 Task: Add Attachment from Google Drive to Card Card0000000123 in Board Board0000000031 in Workspace WS0000000011 in Trello. Add Cover Orange to Card Card0000000123 in Board Board0000000031 in Workspace WS0000000011 in Trello. Add "Add Label …" with "Title" Title0000000123 to Button Button0000000123 to Card Card0000000123 in Board Board0000000031 in Workspace WS0000000011 in Trello. Add Description DS0000000123 to Card Card0000000123 in Board Board0000000031 in Workspace WS0000000011 in Trello. Add Comment CM0000000123 to Card Card0000000123 in Board Board0000000031 in Workspace WS0000000011 in Trello
Action: Mouse moved to (282, 423)
Screenshot: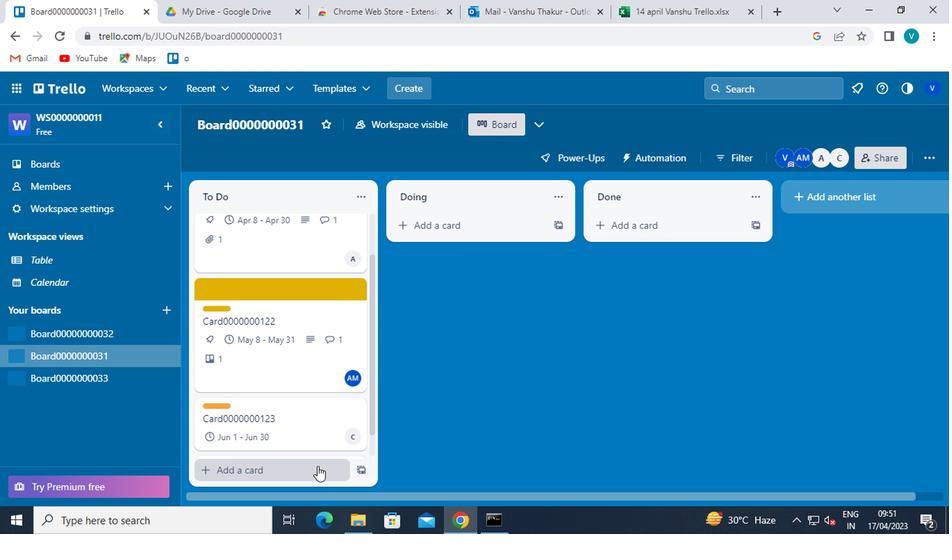 
Action: Mouse pressed left at (282, 423)
Screenshot: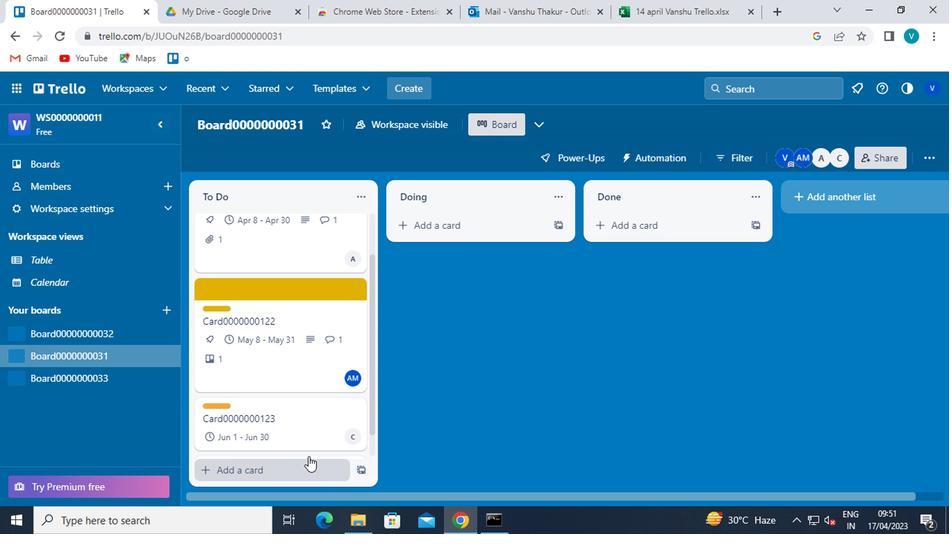 
Action: Mouse moved to (653, 363)
Screenshot: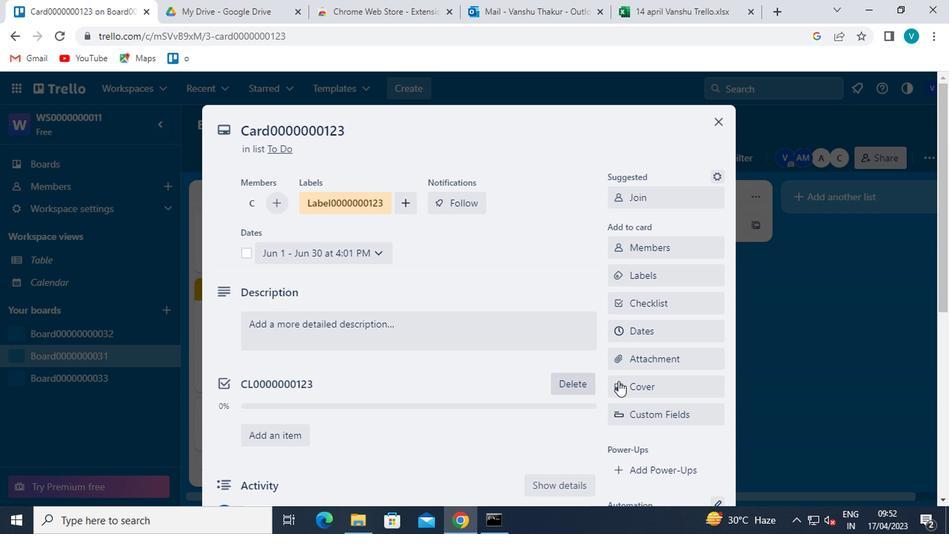 
Action: Mouse pressed left at (653, 363)
Screenshot: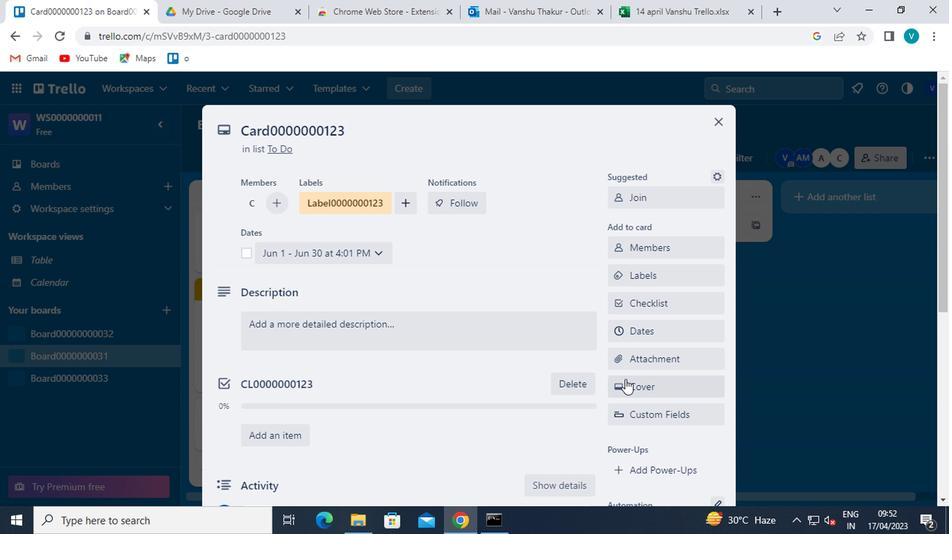 
Action: Mouse moved to (661, 189)
Screenshot: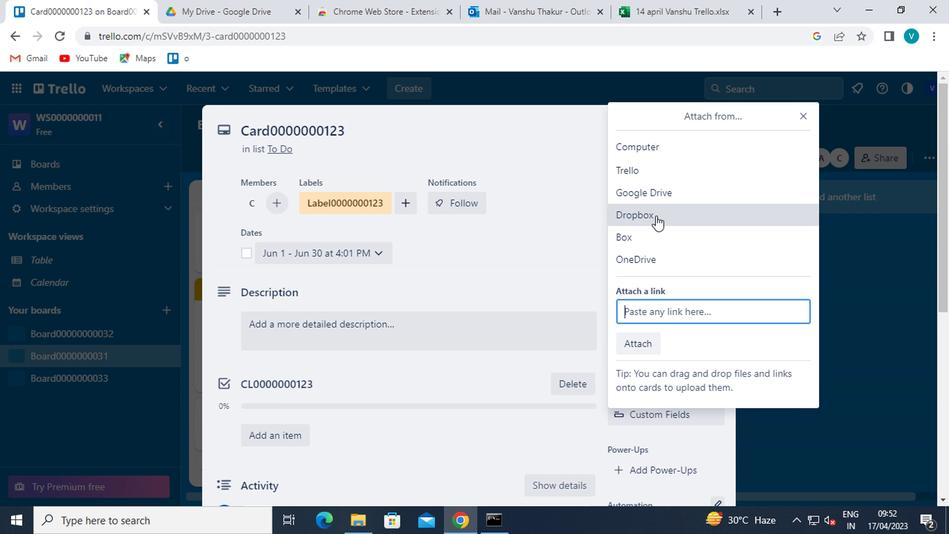 
Action: Mouse pressed left at (661, 189)
Screenshot: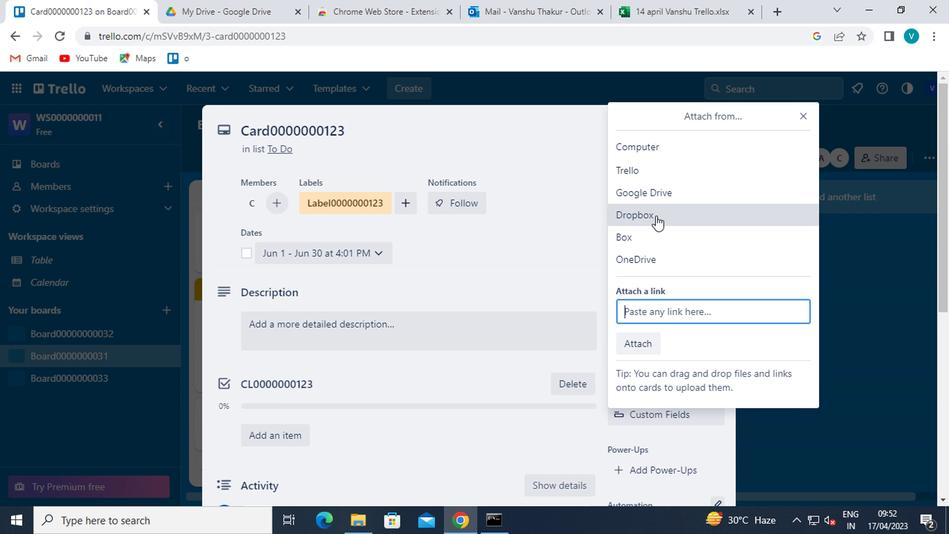 
Action: Mouse moved to (293, 315)
Screenshot: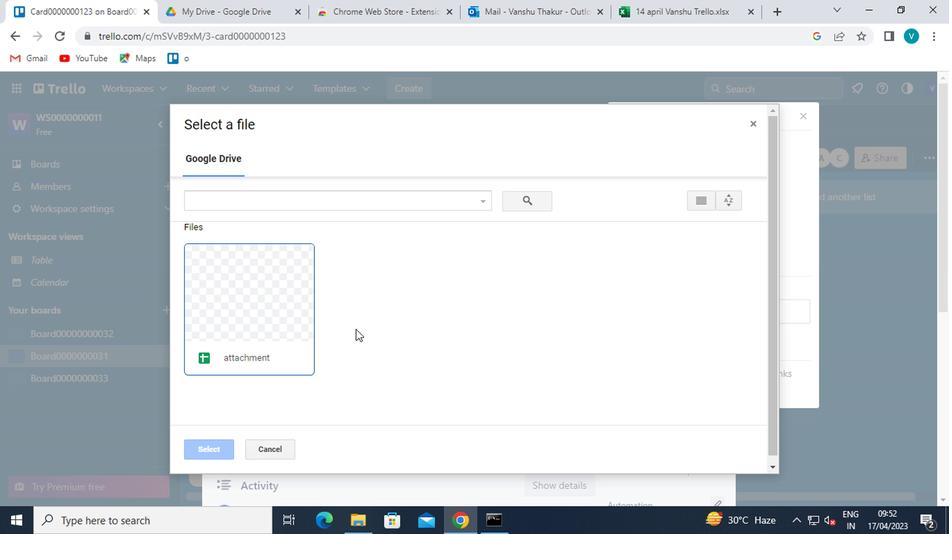 
Action: Mouse pressed left at (293, 315)
Screenshot: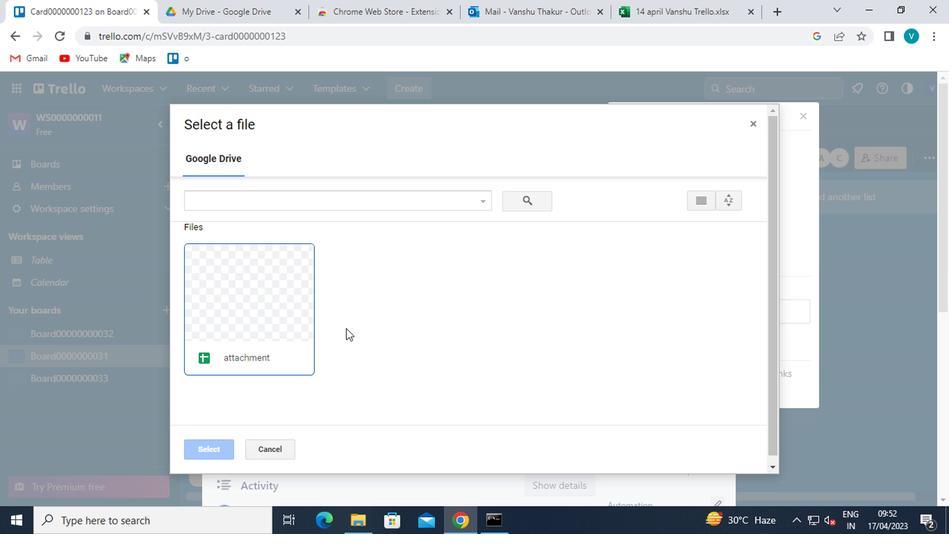 
Action: Mouse moved to (196, 449)
Screenshot: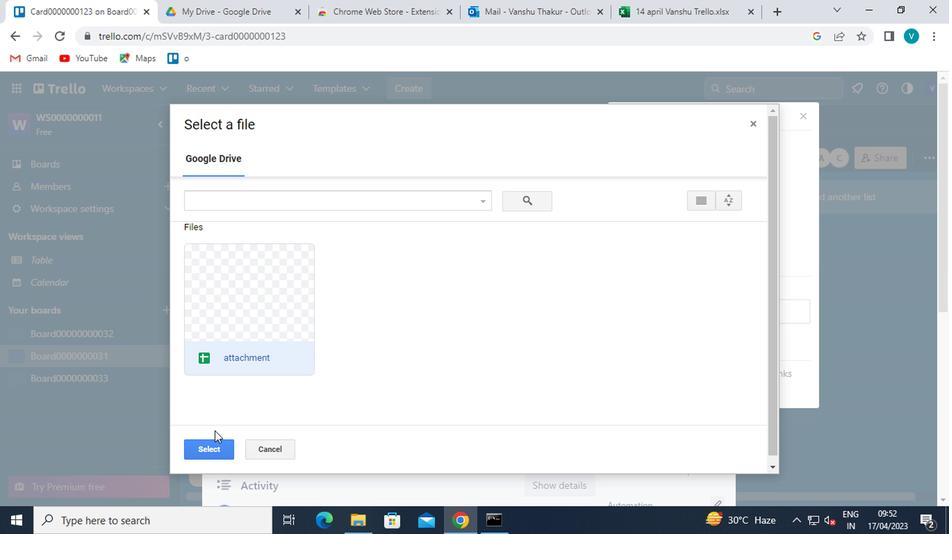 
Action: Mouse pressed left at (196, 449)
Screenshot: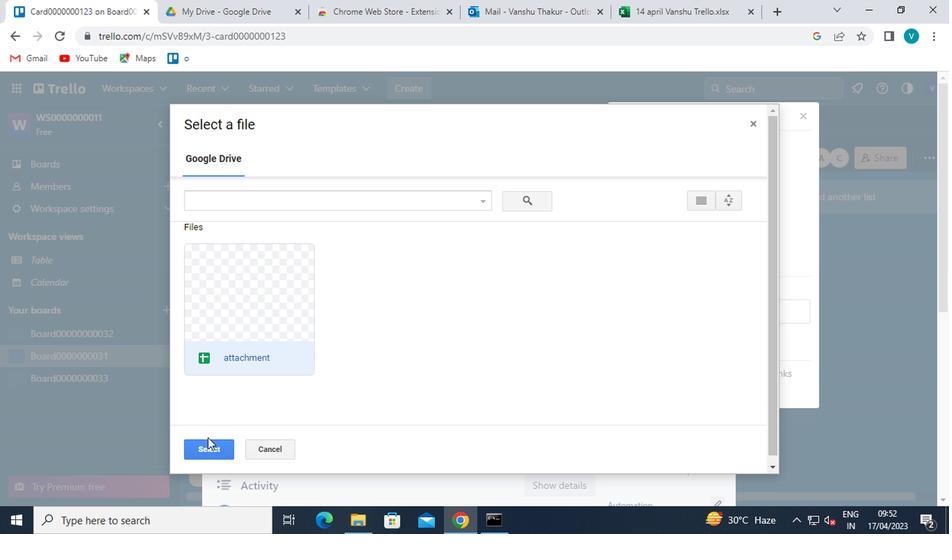 
Action: Mouse moved to (629, 382)
Screenshot: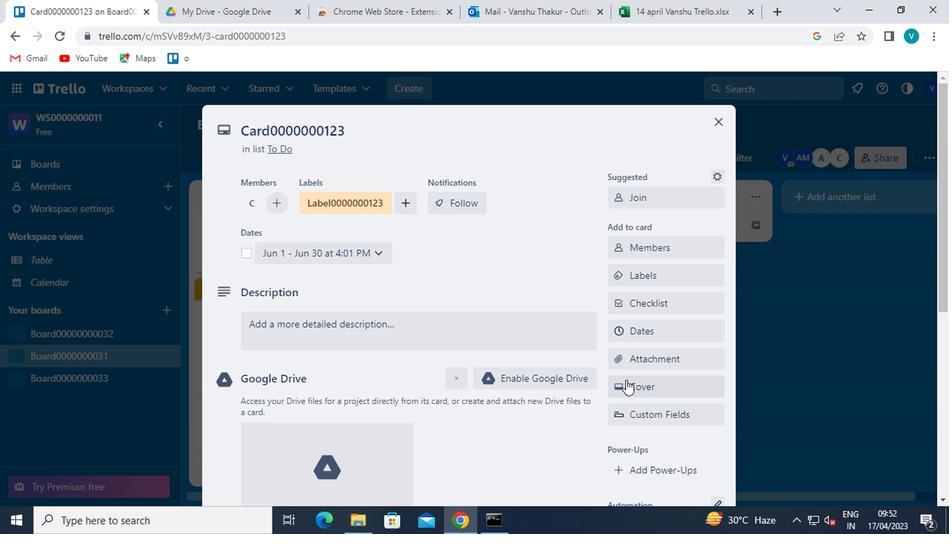 
Action: Mouse pressed left at (629, 382)
Screenshot: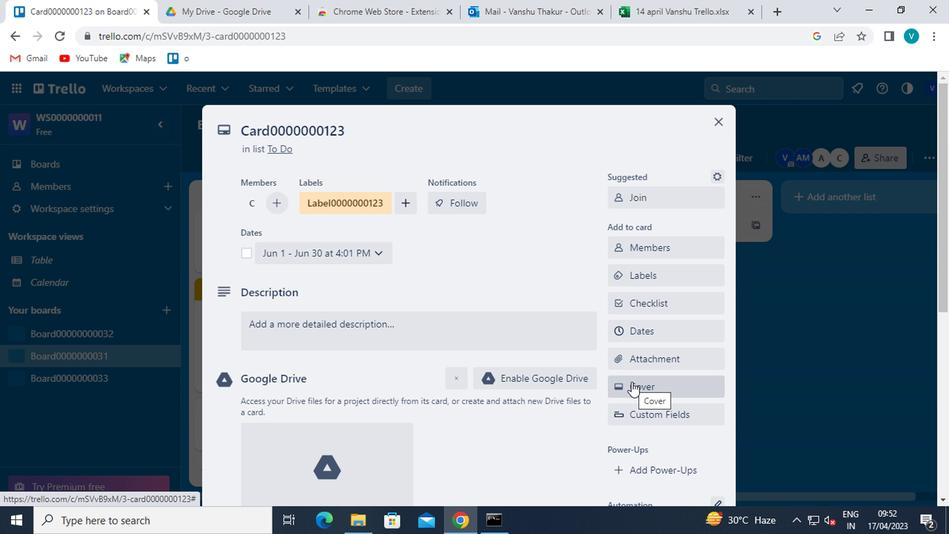 
Action: Mouse moved to (725, 239)
Screenshot: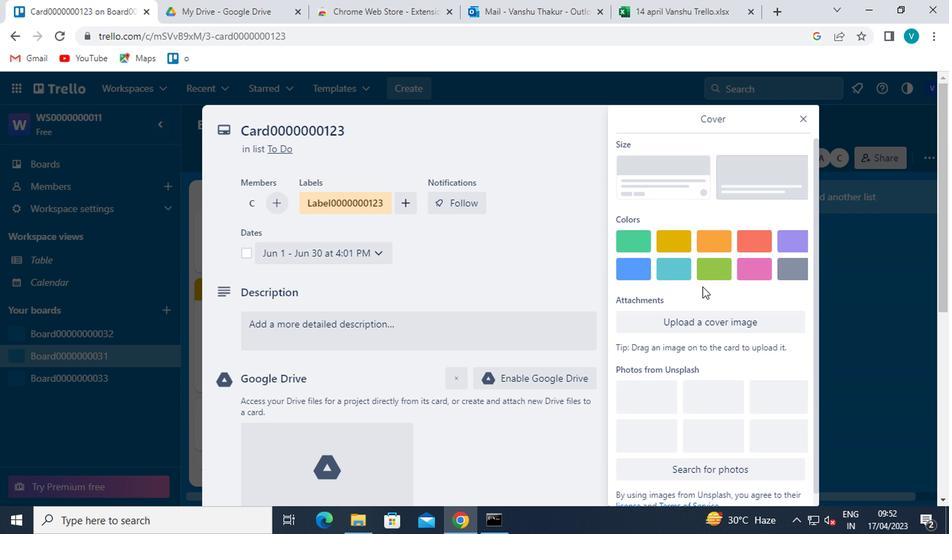 
Action: Mouse pressed left at (725, 239)
Screenshot: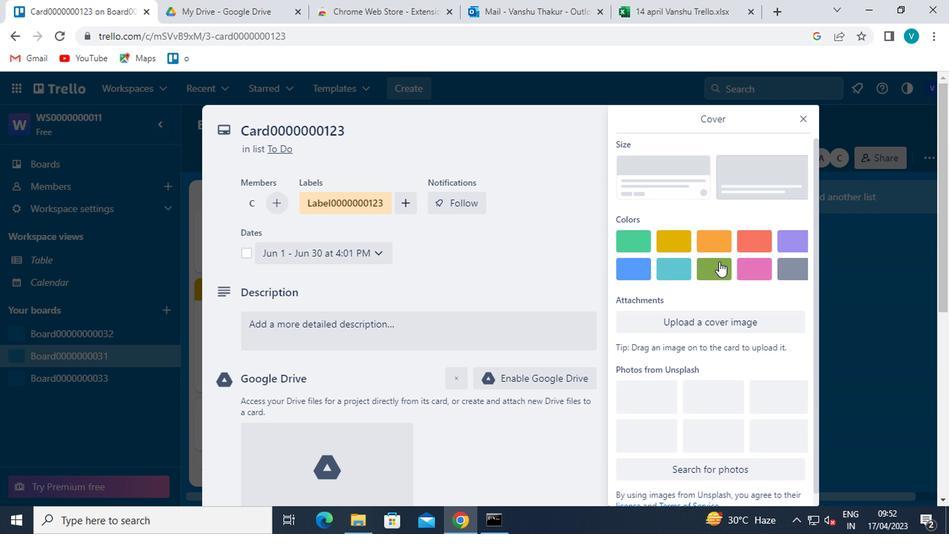 
Action: Mouse moved to (803, 115)
Screenshot: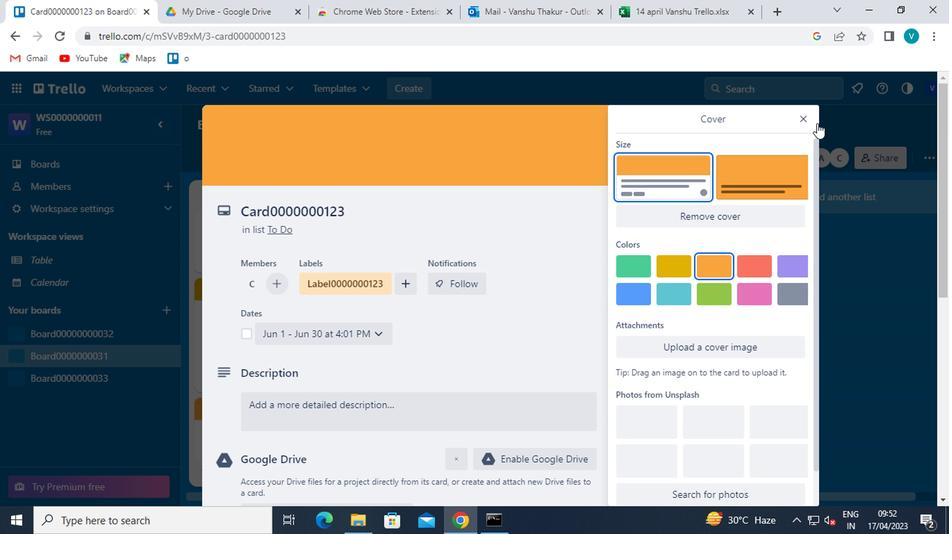 
Action: Mouse pressed left at (803, 115)
Screenshot: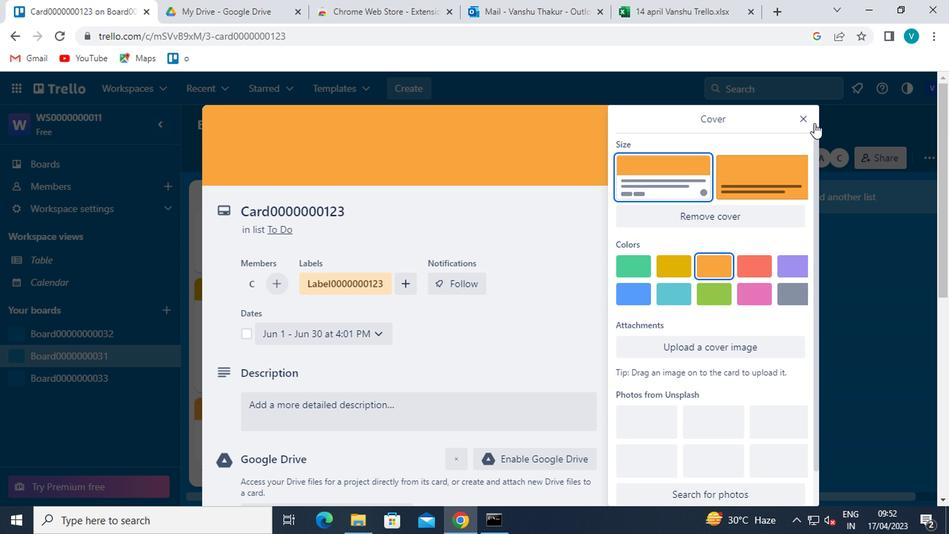 
Action: Mouse moved to (662, 453)
Screenshot: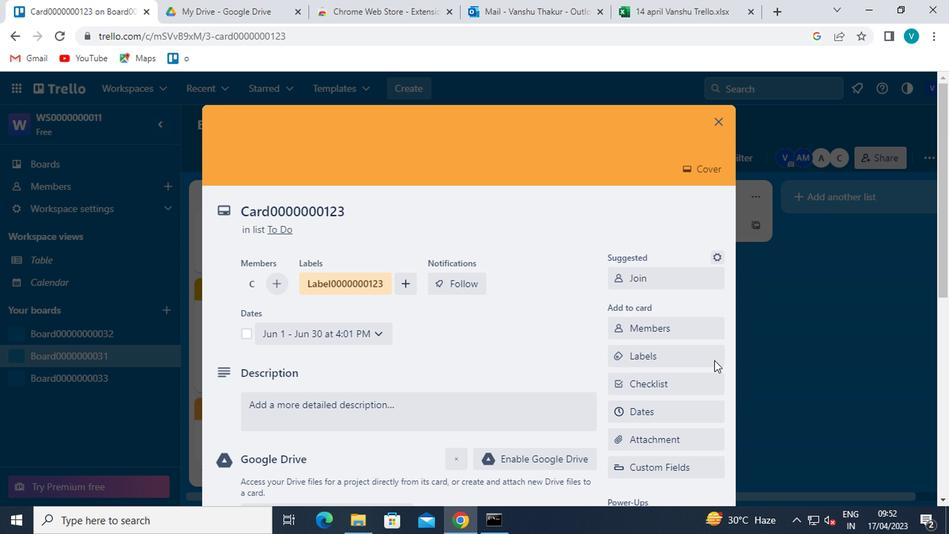 
Action: Mouse scrolled (662, 452) with delta (0, 0)
Screenshot: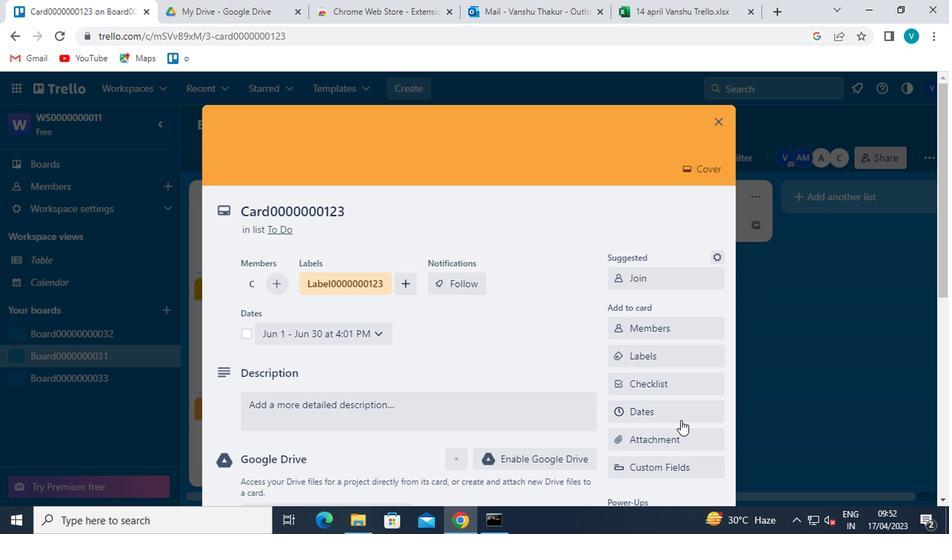 
Action: Mouse scrolled (662, 452) with delta (0, 0)
Screenshot: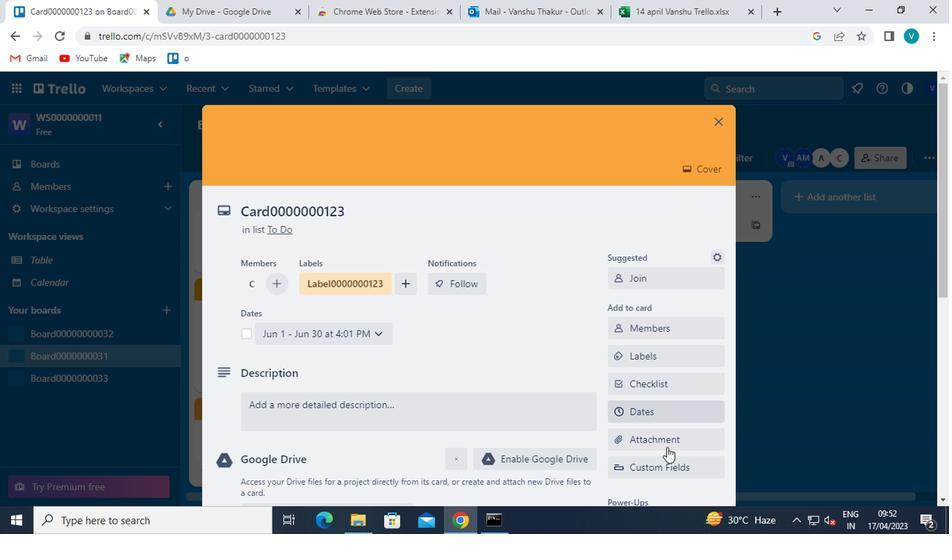 
Action: Mouse moved to (658, 460)
Screenshot: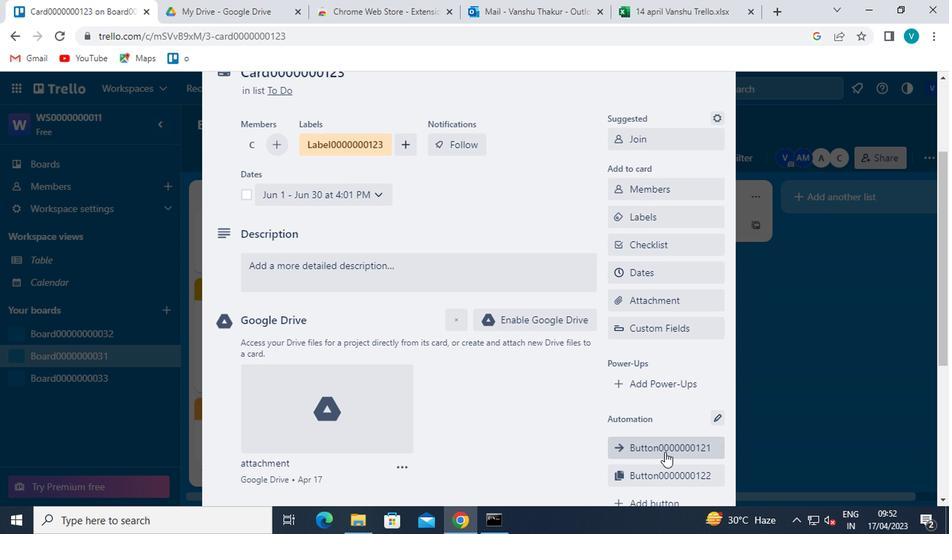 
Action: Mouse scrolled (658, 459) with delta (0, 0)
Screenshot: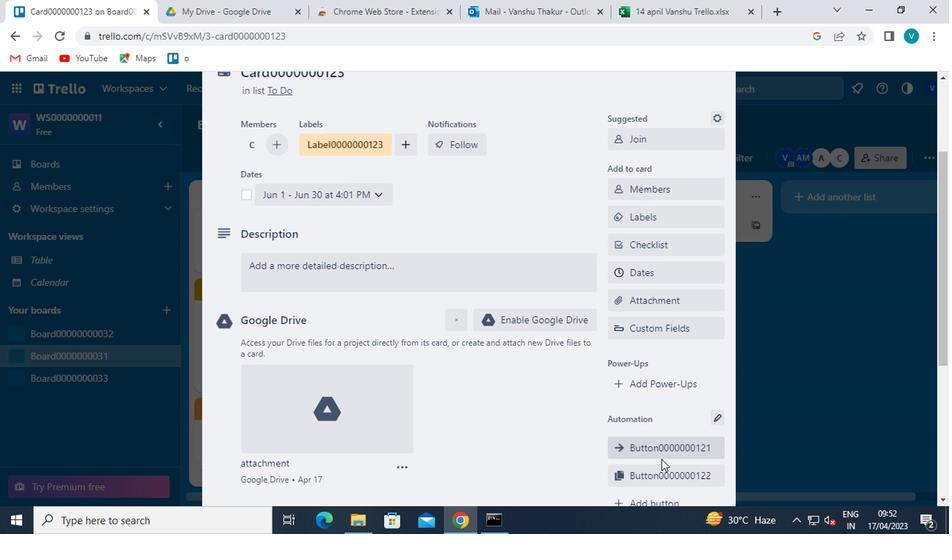 
Action: Mouse moved to (655, 443)
Screenshot: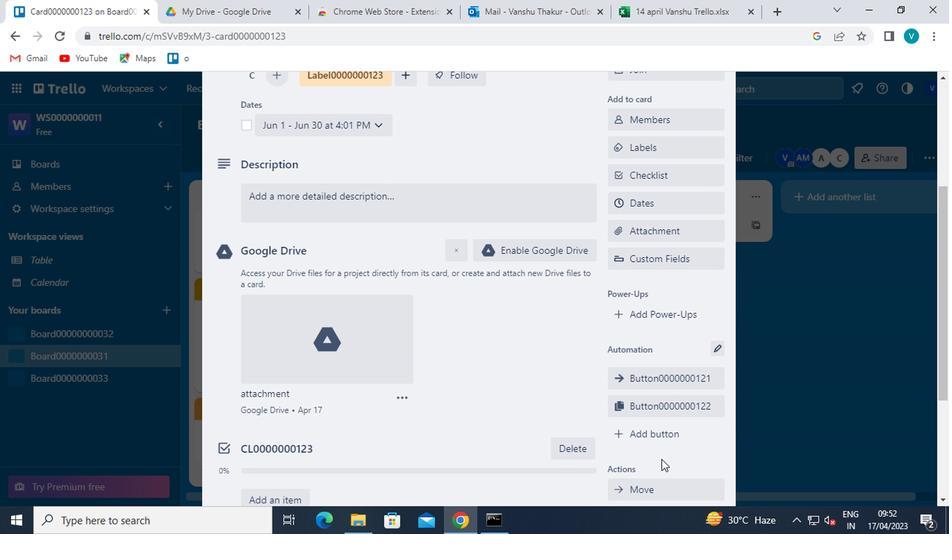 
Action: Mouse pressed left at (655, 443)
Screenshot: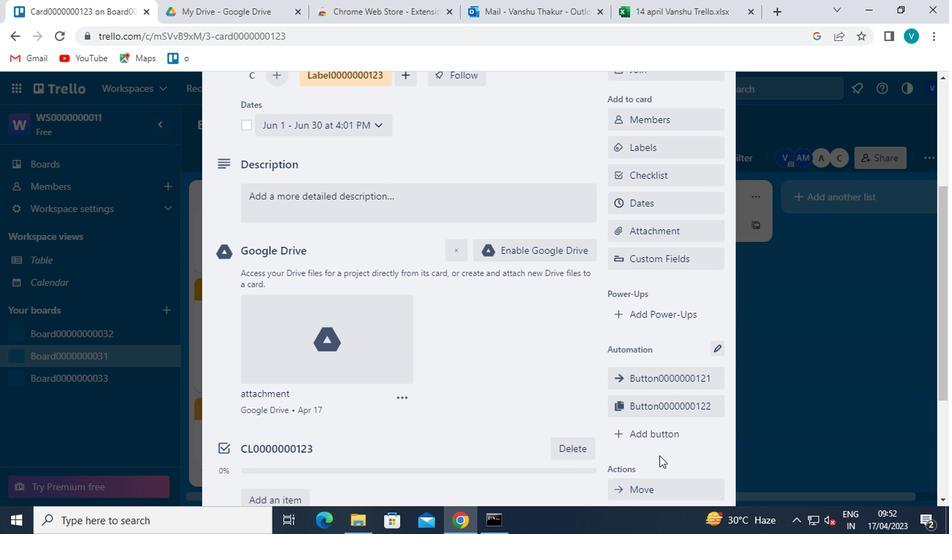 
Action: Mouse moved to (685, 236)
Screenshot: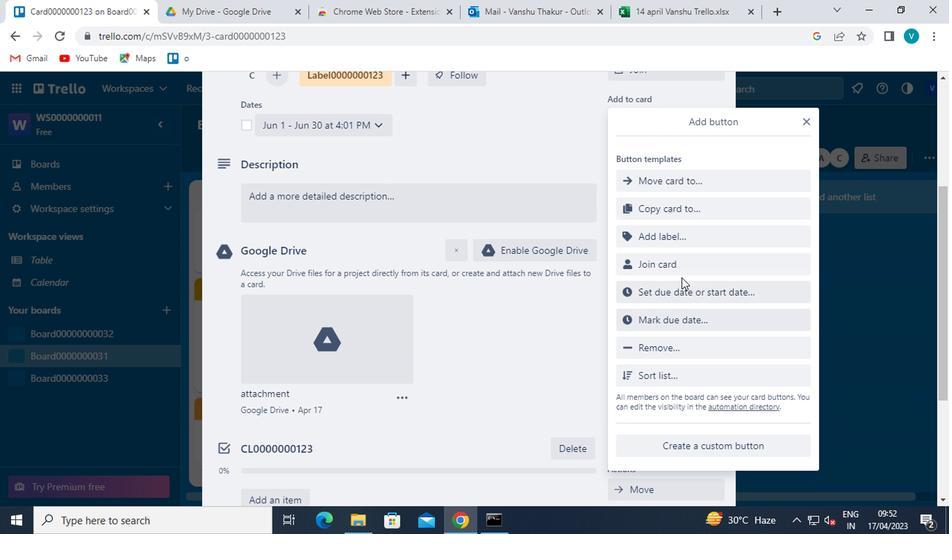 
Action: Mouse pressed left at (685, 236)
Screenshot: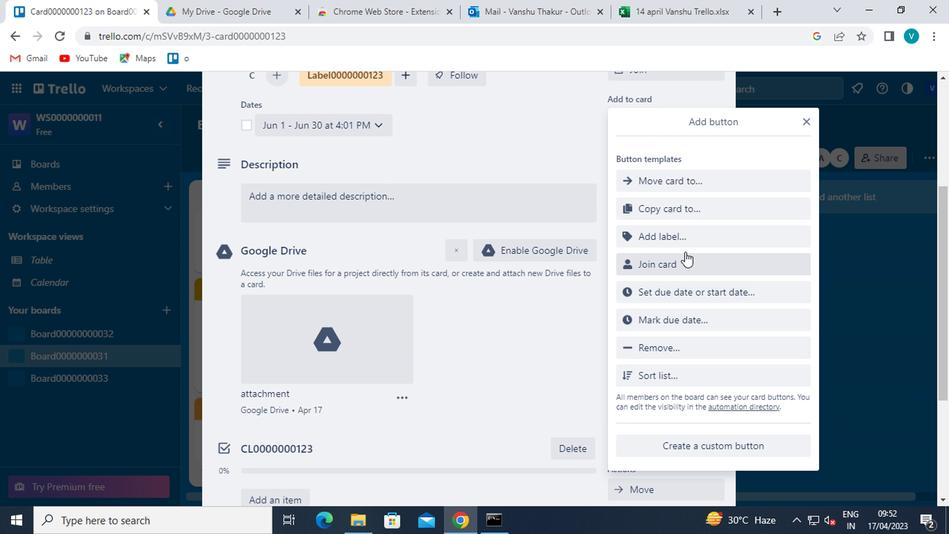 
Action: Mouse moved to (689, 221)
Screenshot: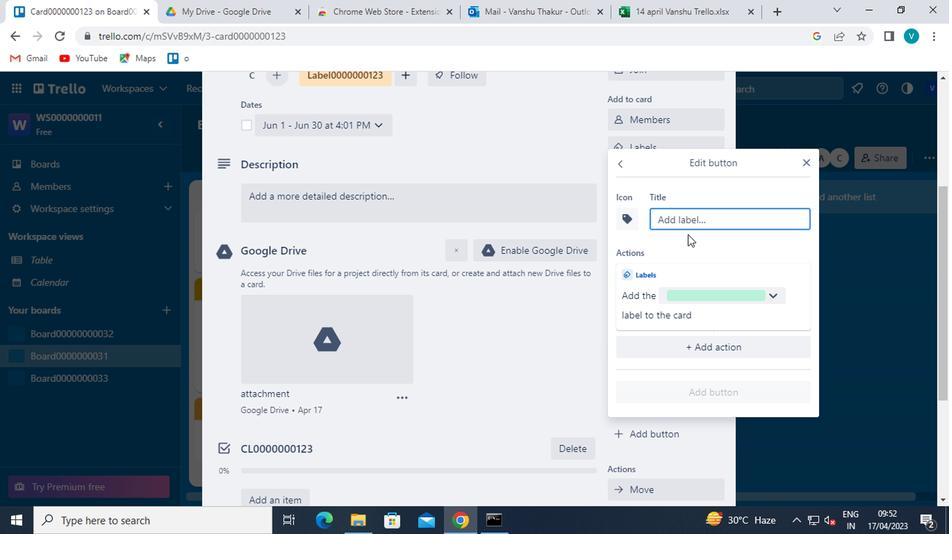
Action: Mouse pressed left at (689, 221)
Screenshot: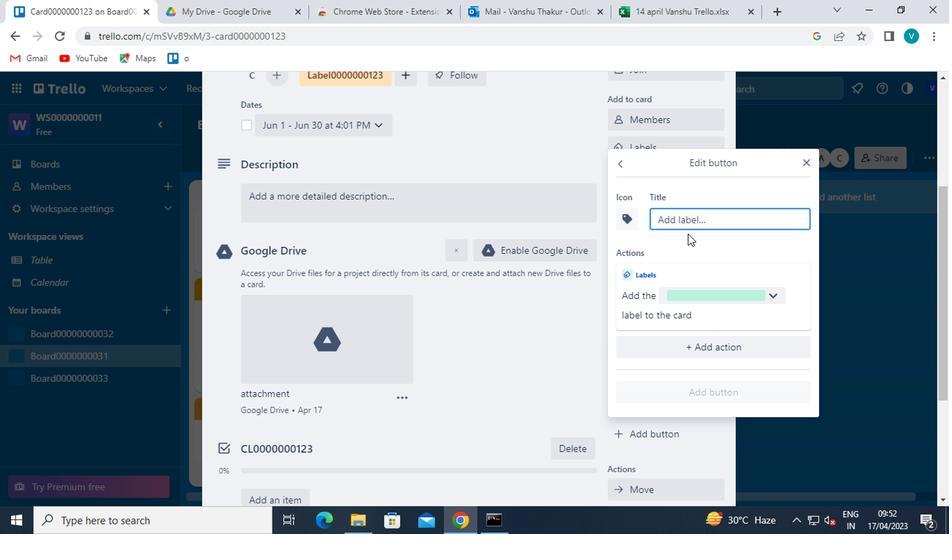
Action: Key pressed <Key.shift><Key.shift><Key.shift>TITLE0000000123
Screenshot: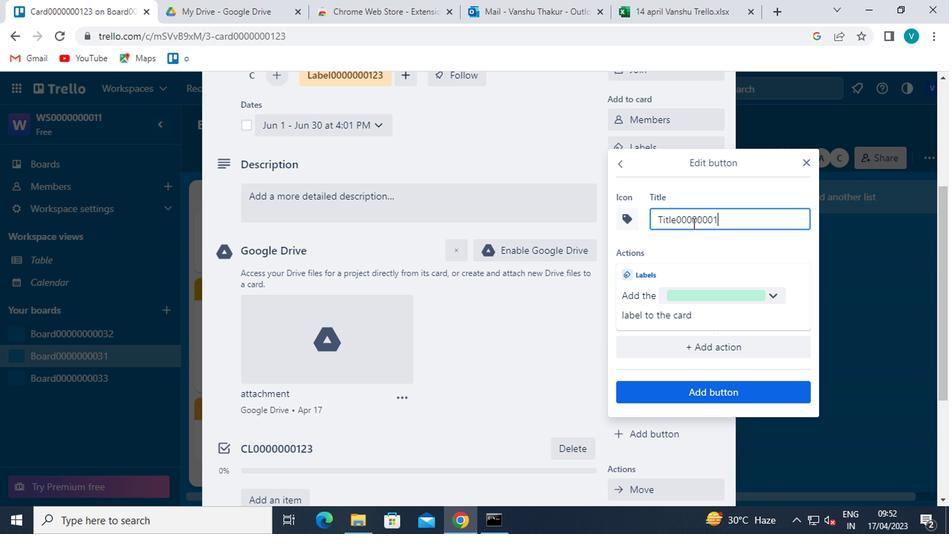 
Action: Mouse moved to (691, 386)
Screenshot: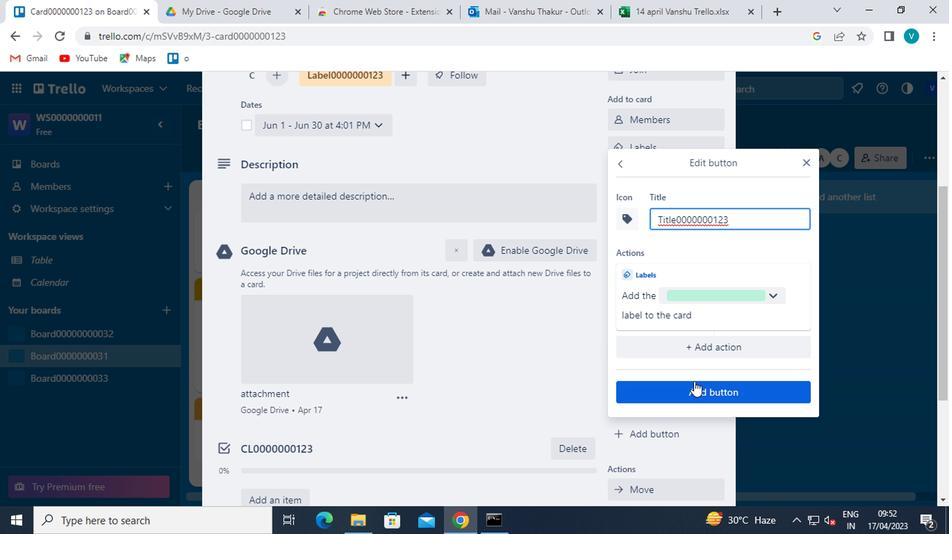 
Action: Mouse pressed left at (691, 386)
Screenshot: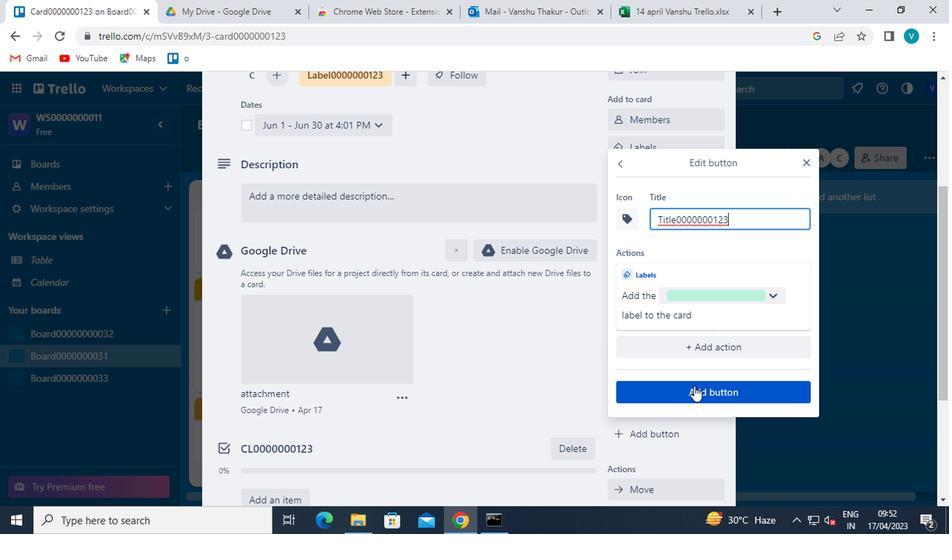 
Action: Mouse moved to (456, 312)
Screenshot: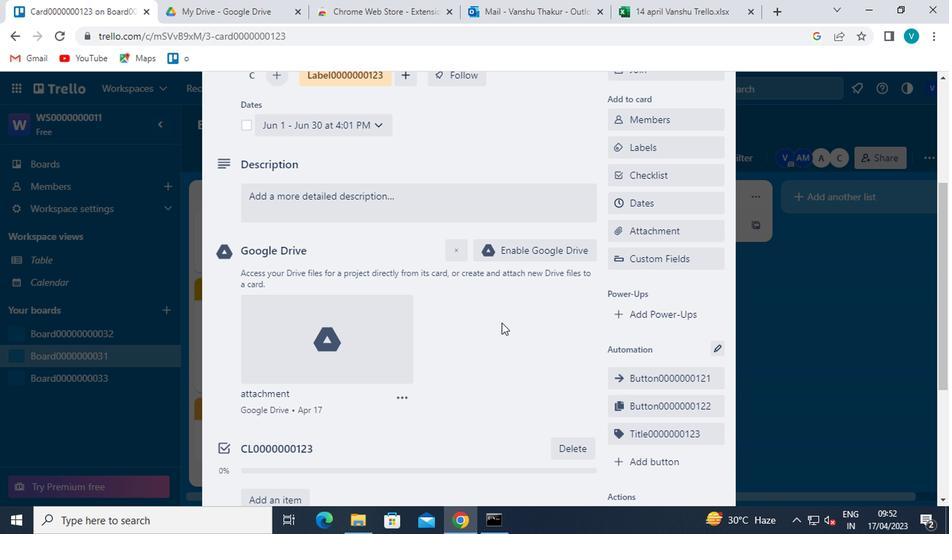 
Action: Mouse scrolled (456, 313) with delta (0, 0)
Screenshot: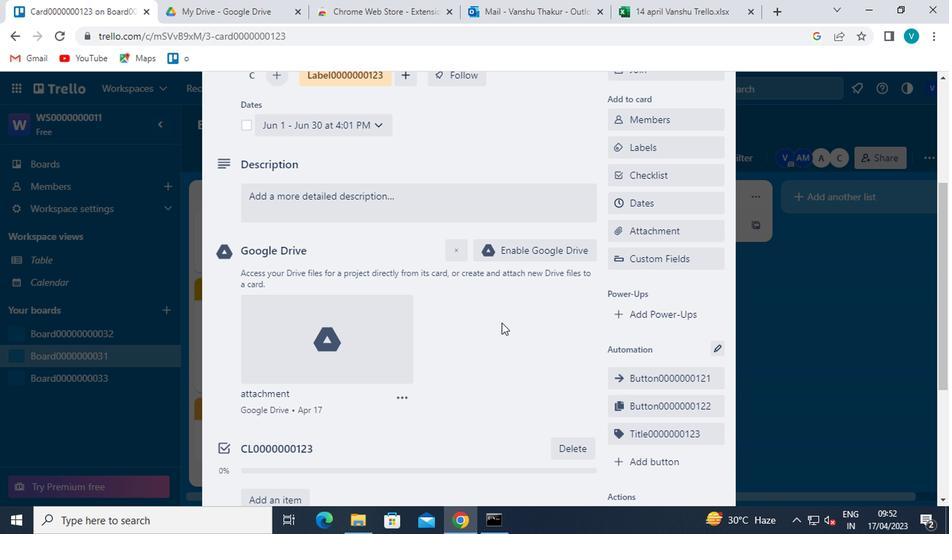 
Action: Mouse moved to (455, 312)
Screenshot: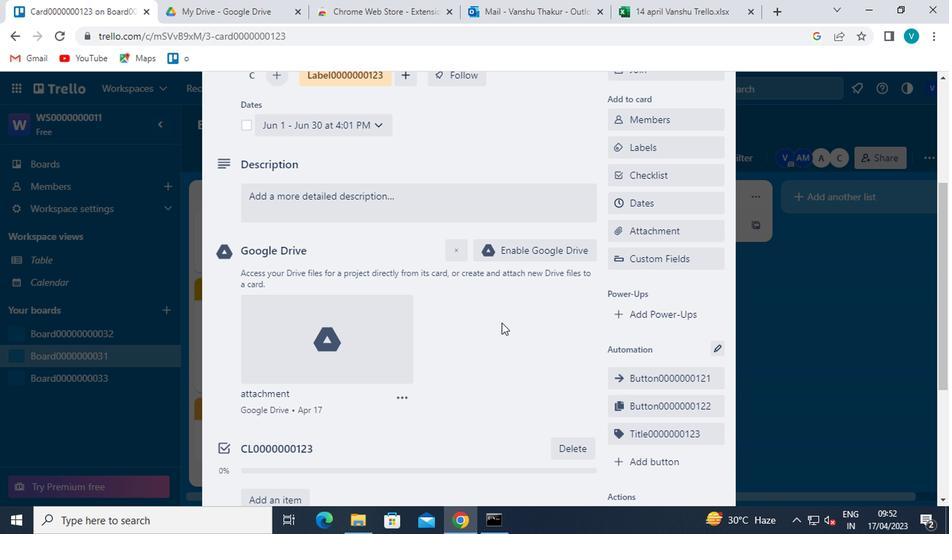 
Action: Mouse scrolled (455, 313) with delta (0, 0)
Screenshot: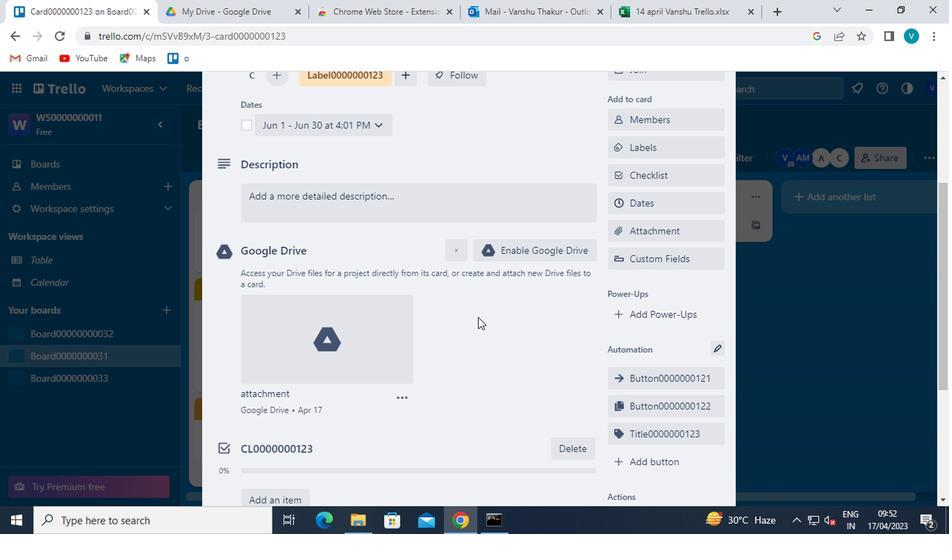 
Action: Mouse moved to (387, 329)
Screenshot: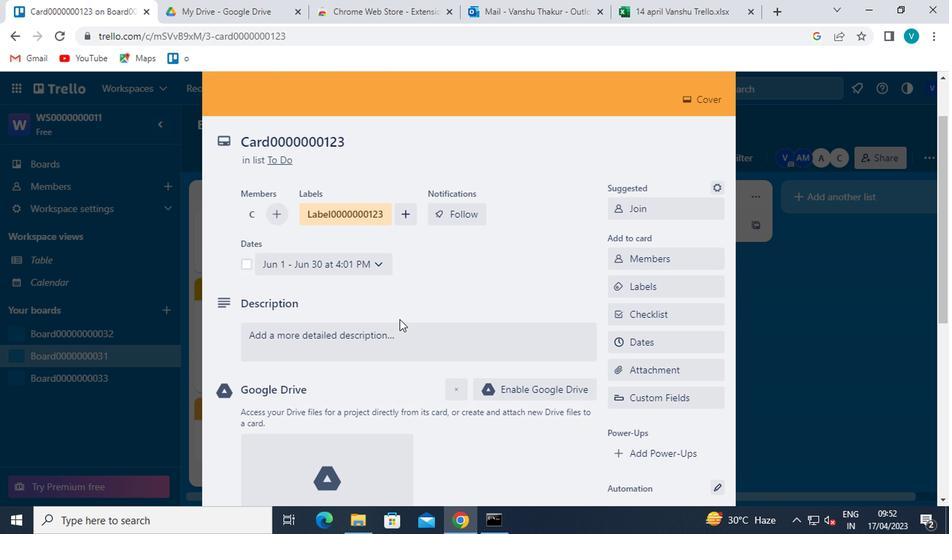 
Action: Mouse pressed left at (387, 329)
Screenshot: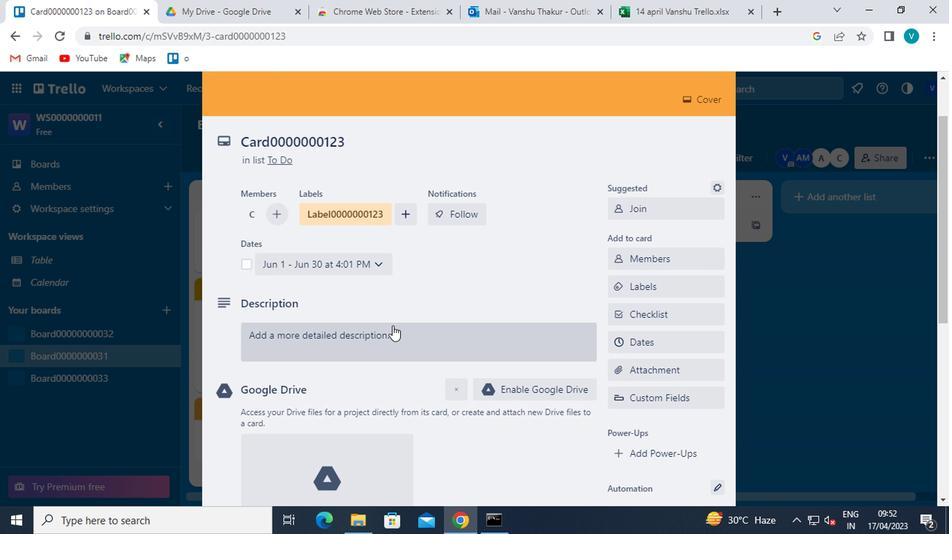 
Action: Key pressed <Key.shift>DS0000000123
Screenshot: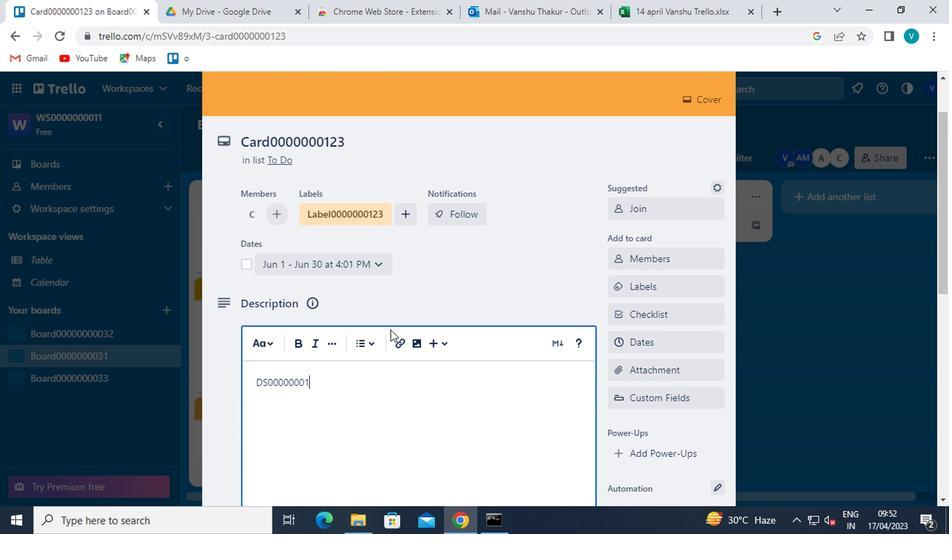 
Action: Mouse moved to (385, 334)
Screenshot: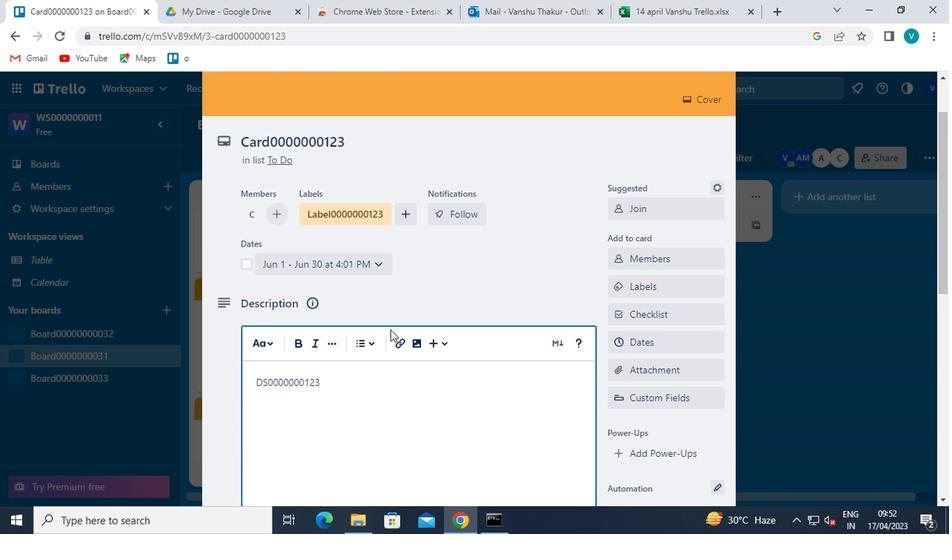 
Action: Mouse scrolled (385, 333) with delta (0, 0)
Screenshot: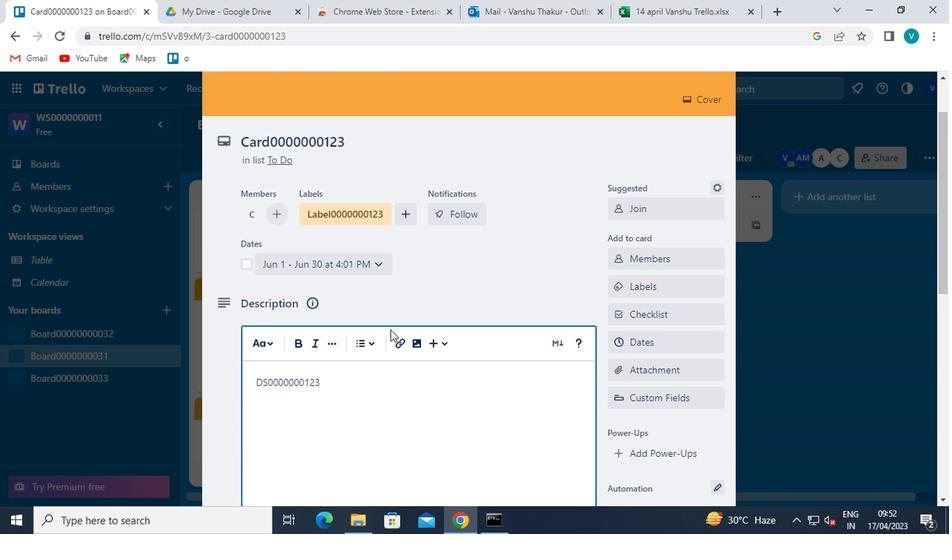 
Action: Mouse moved to (384, 337)
Screenshot: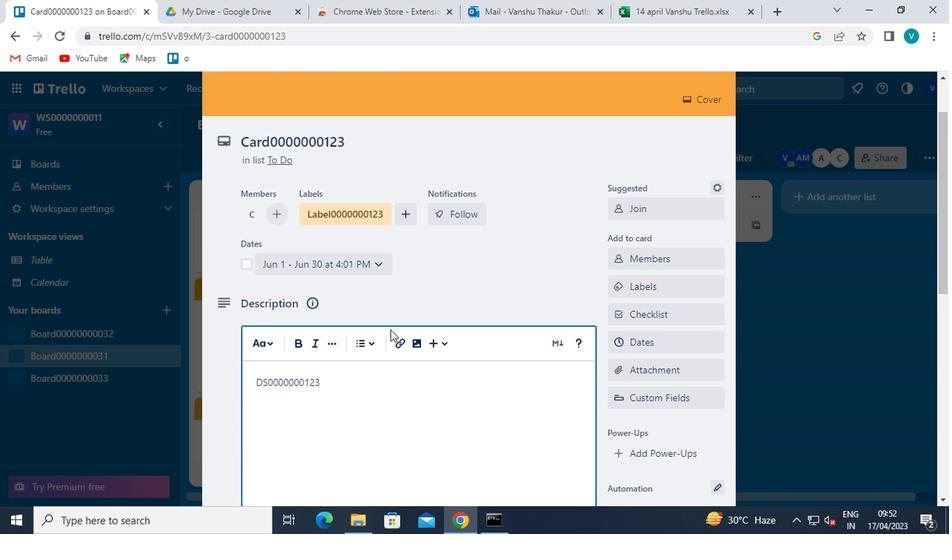 
Action: Mouse scrolled (384, 336) with delta (0, 0)
Screenshot: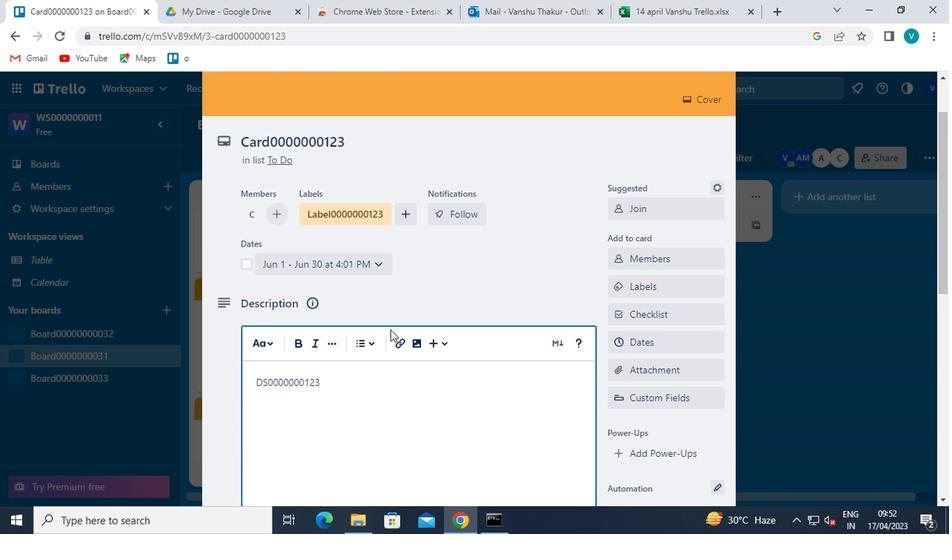 
Action: Mouse moved to (384, 337)
Screenshot: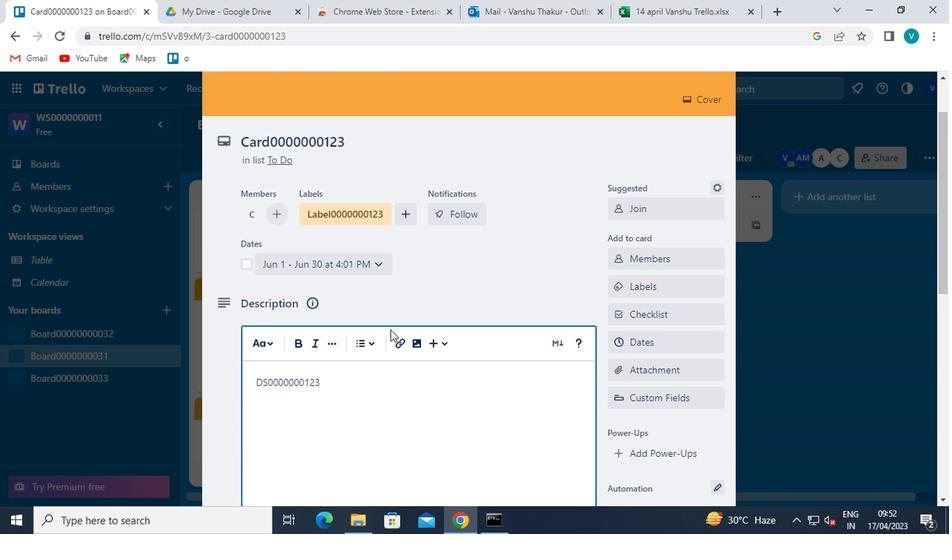 
Action: Mouse scrolled (384, 336) with delta (0, 0)
Screenshot: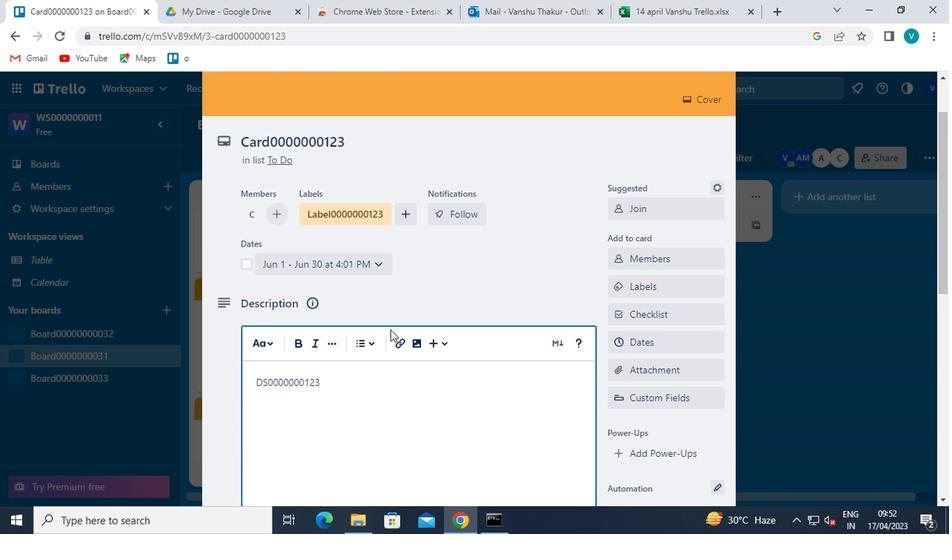 
Action: Mouse moved to (263, 320)
Screenshot: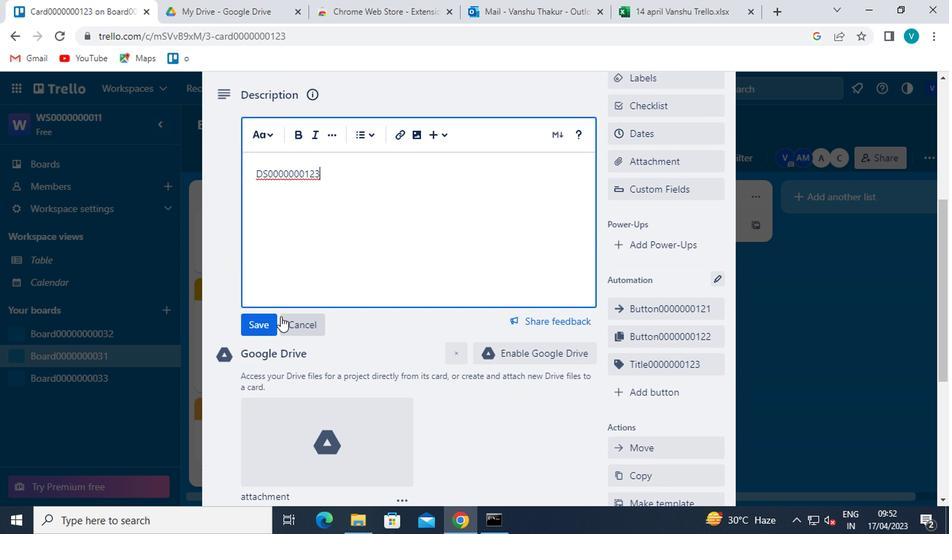 
Action: Mouse pressed left at (263, 320)
Screenshot: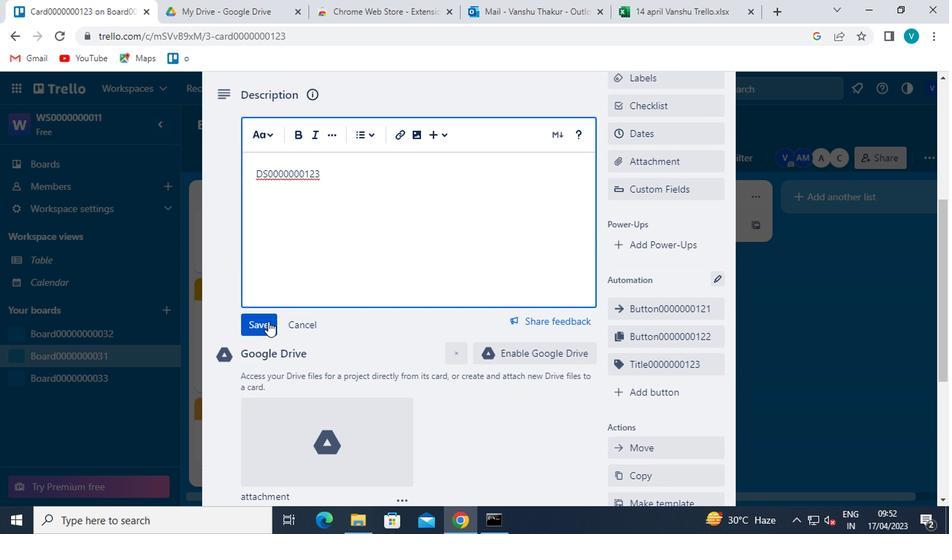 
Action: Mouse moved to (287, 368)
Screenshot: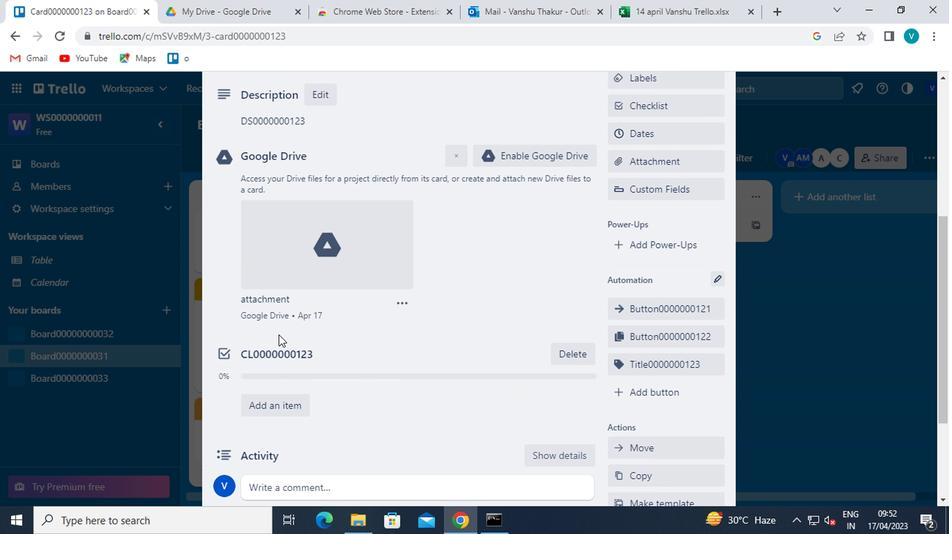 
Action: Mouse scrolled (287, 367) with delta (0, 0)
Screenshot: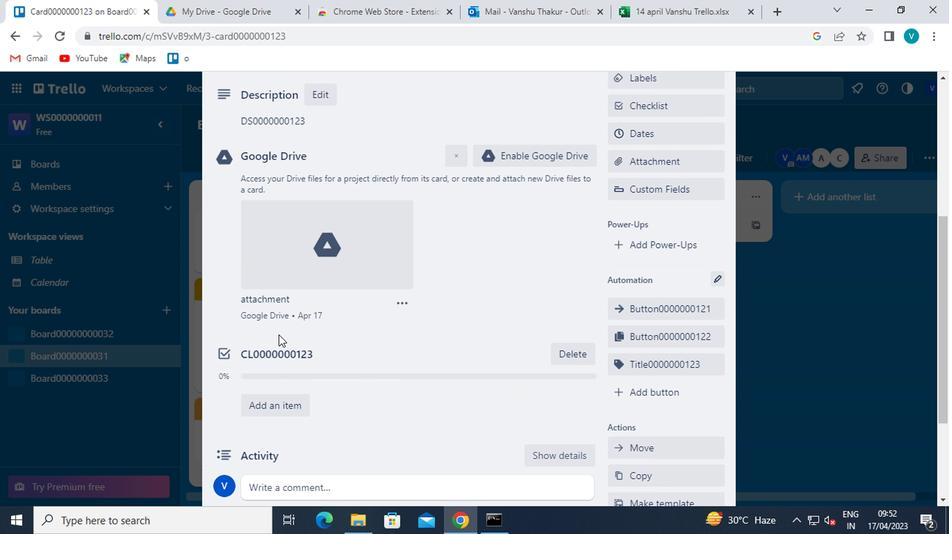 
Action: Mouse moved to (288, 373)
Screenshot: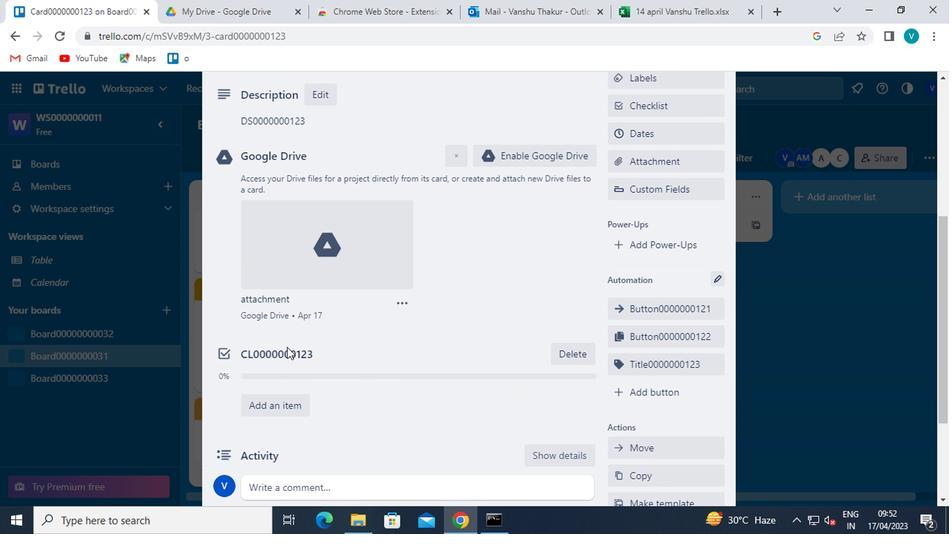 
Action: Mouse scrolled (288, 372) with delta (0, 0)
Screenshot: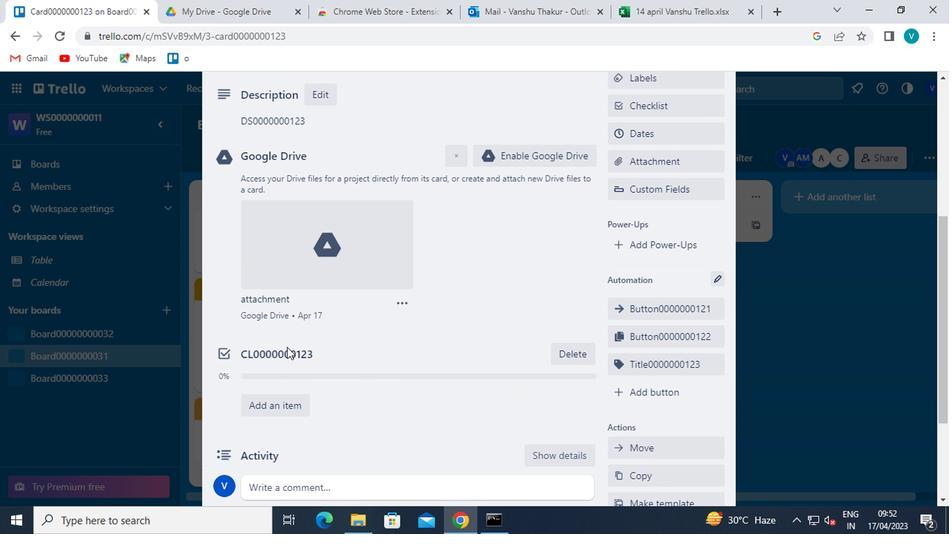 
Action: Mouse moved to (330, 343)
Screenshot: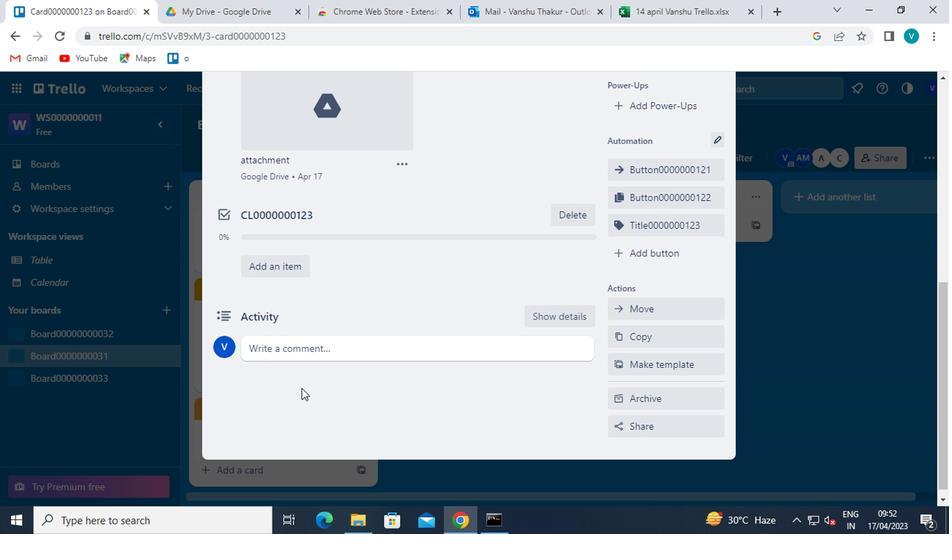 
Action: Mouse pressed left at (330, 343)
Screenshot: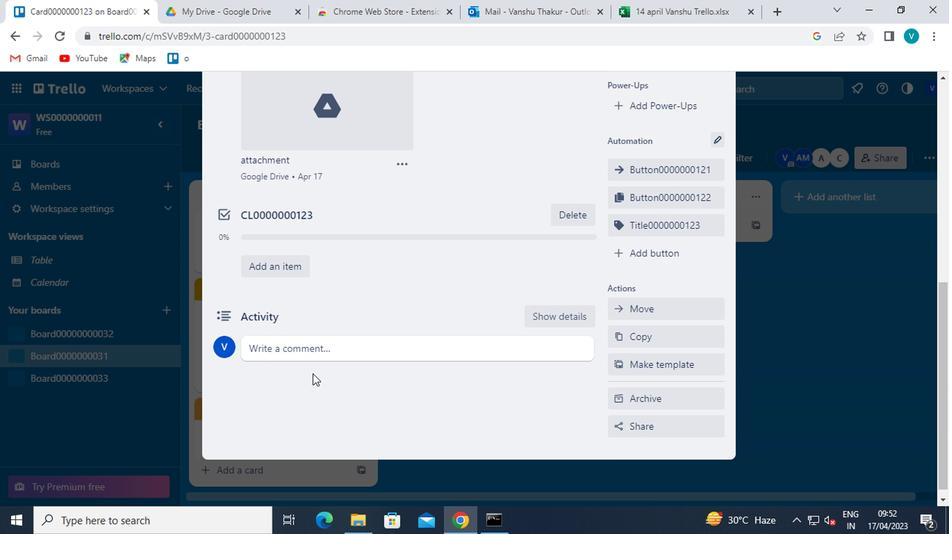 
Action: Key pressed <Key.shift>CM0000000123
Screenshot: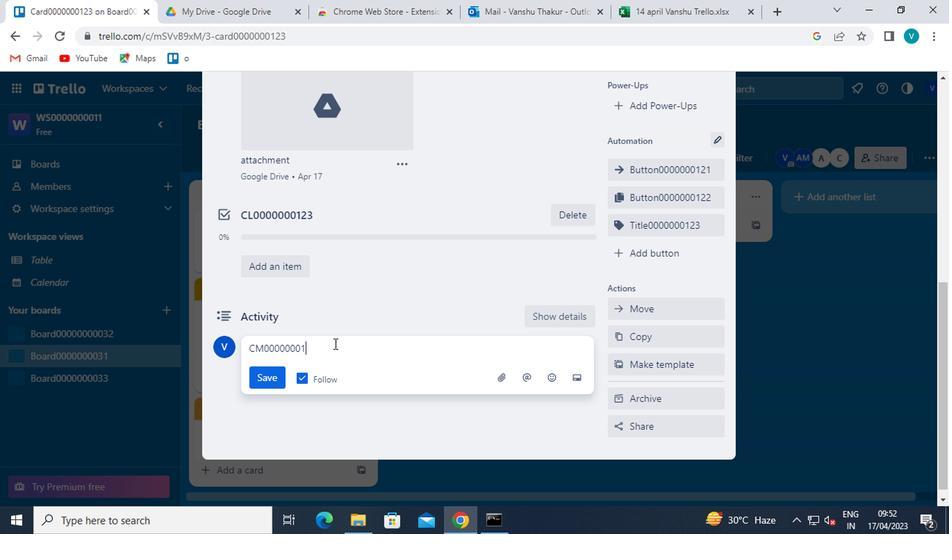 
Action: Mouse moved to (275, 375)
Screenshot: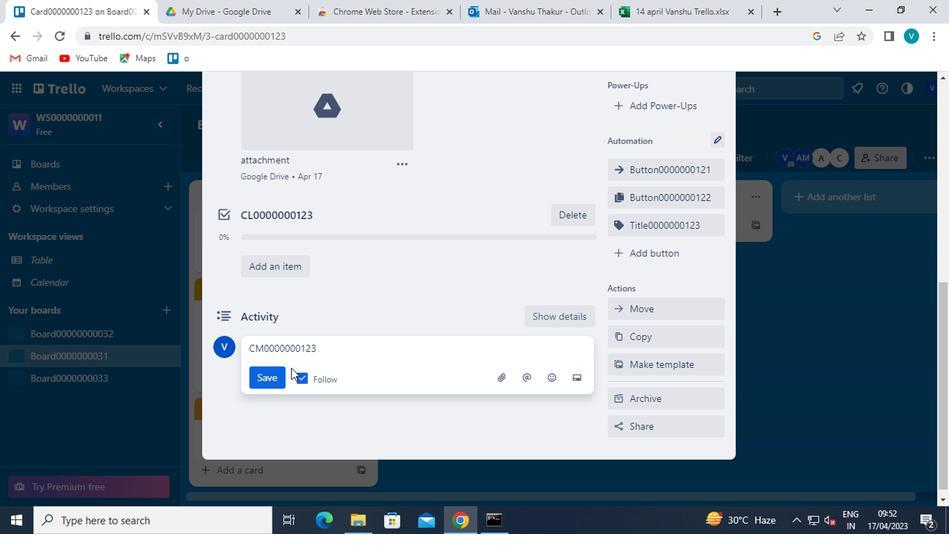 
Action: Mouse pressed left at (275, 375)
Screenshot: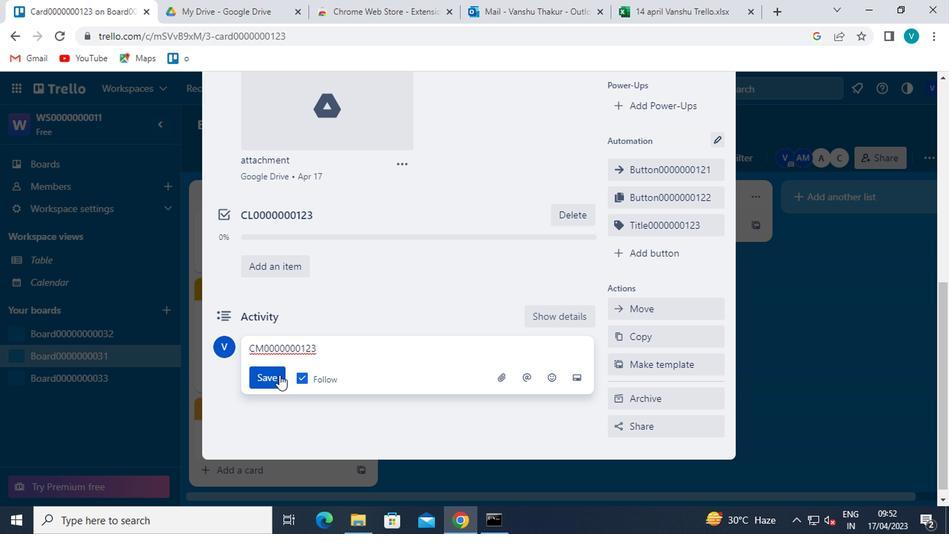 
